 Task: Move the task Create a feature for users to report inappropriate content to the section To-Do in the project VentureTech and sort the tasks in the project by Assignee in Ascending order.
Action: Mouse moved to (75, 362)
Screenshot: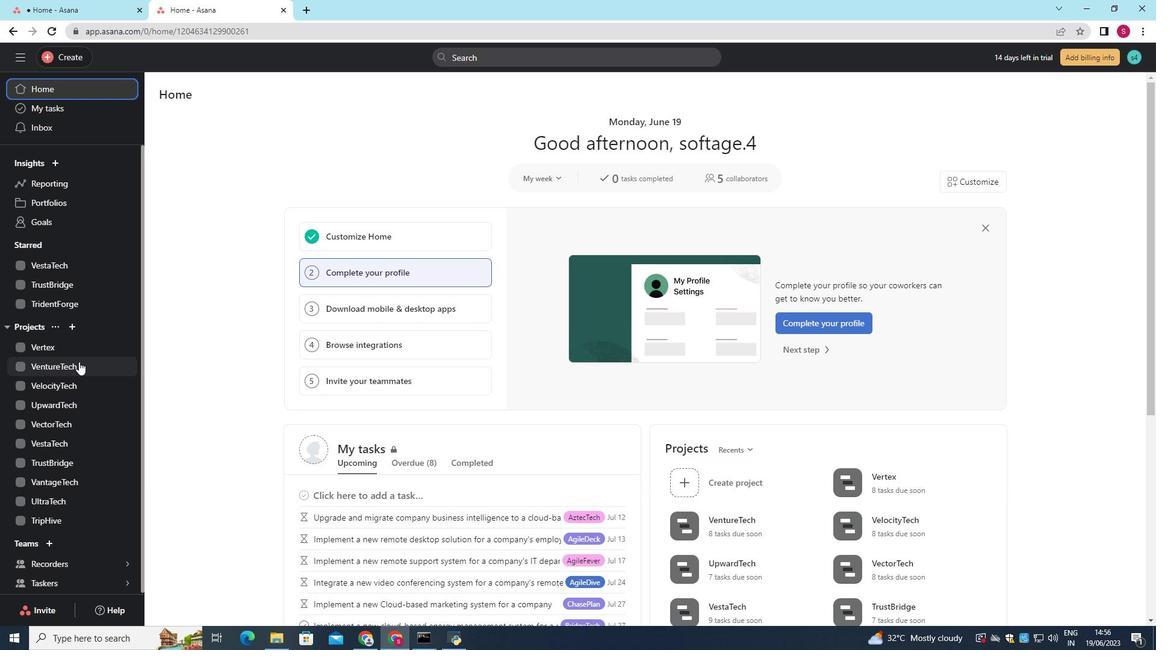 
Action: Mouse pressed left at (75, 362)
Screenshot: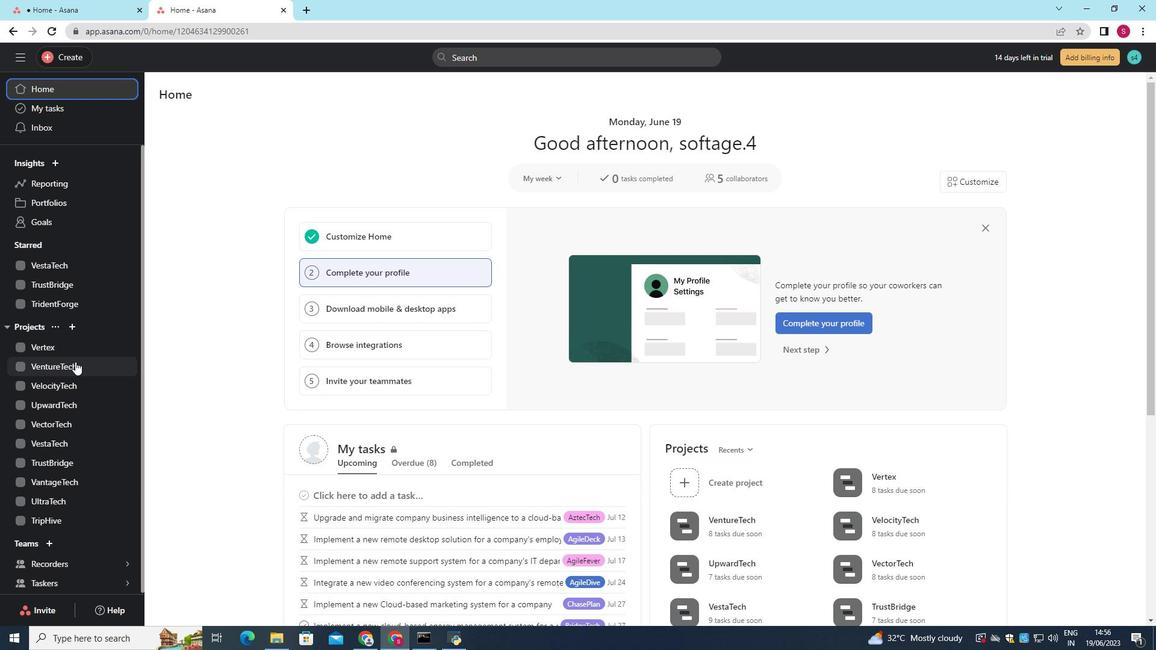 
Action: Mouse moved to (219, 118)
Screenshot: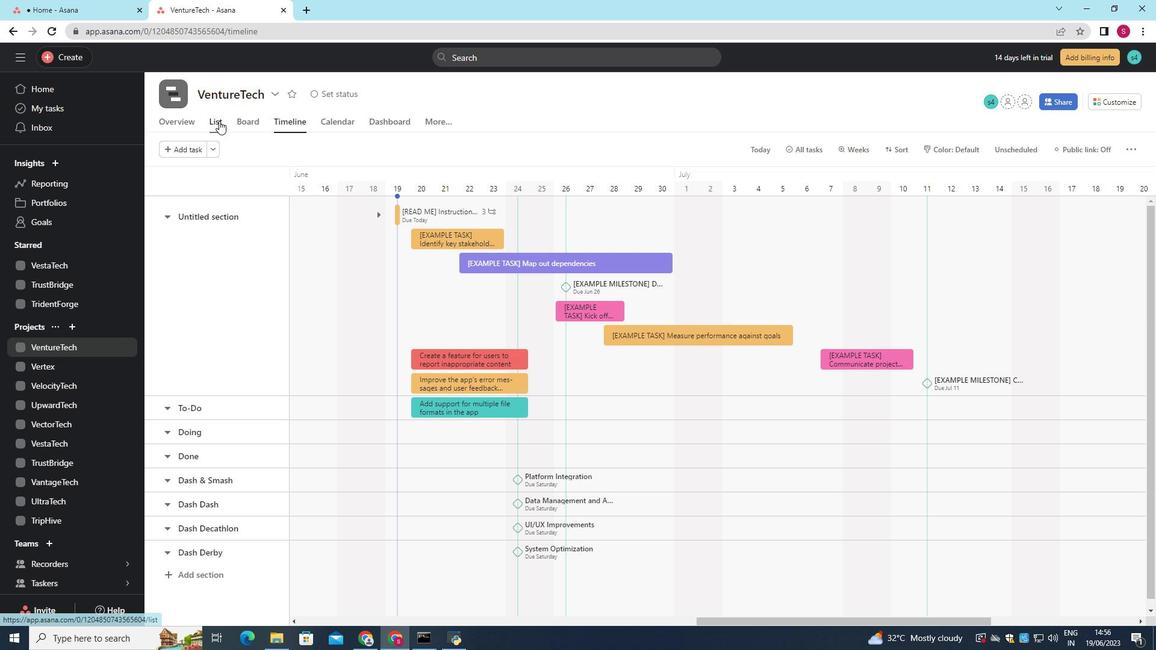 
Action: Mouse pressed left at (219, 118)
Screenshot: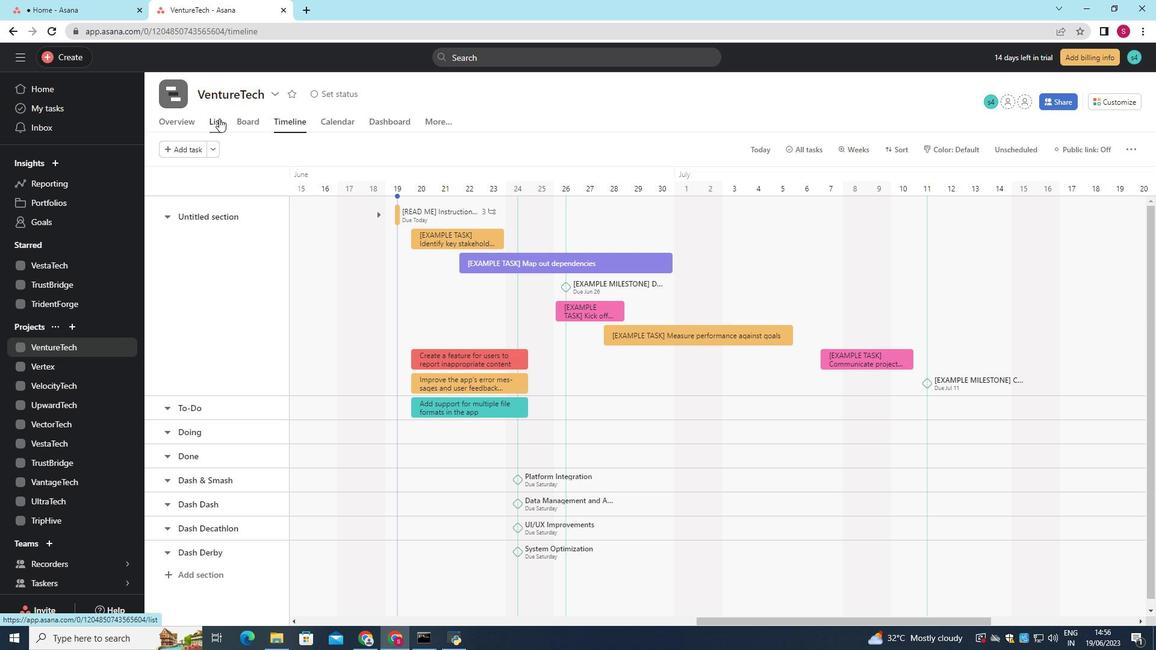 
Action: Mouse moved to (492, 253)
Screenshot: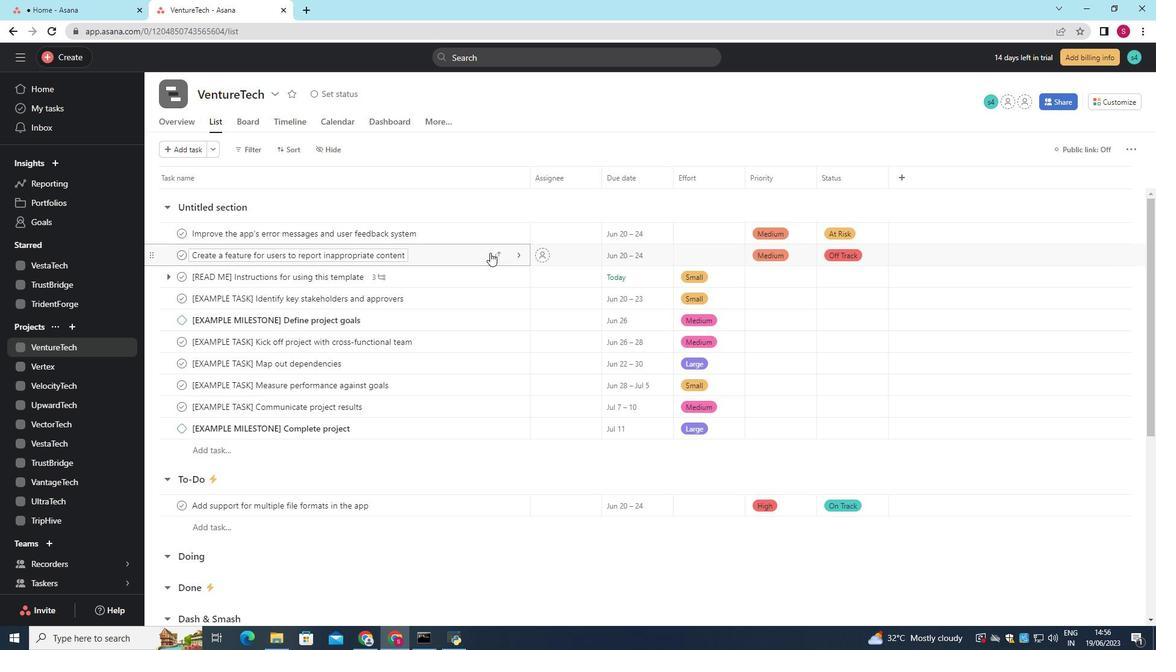 
Action: Mouse pressed left at (492, 253)
Screenshot: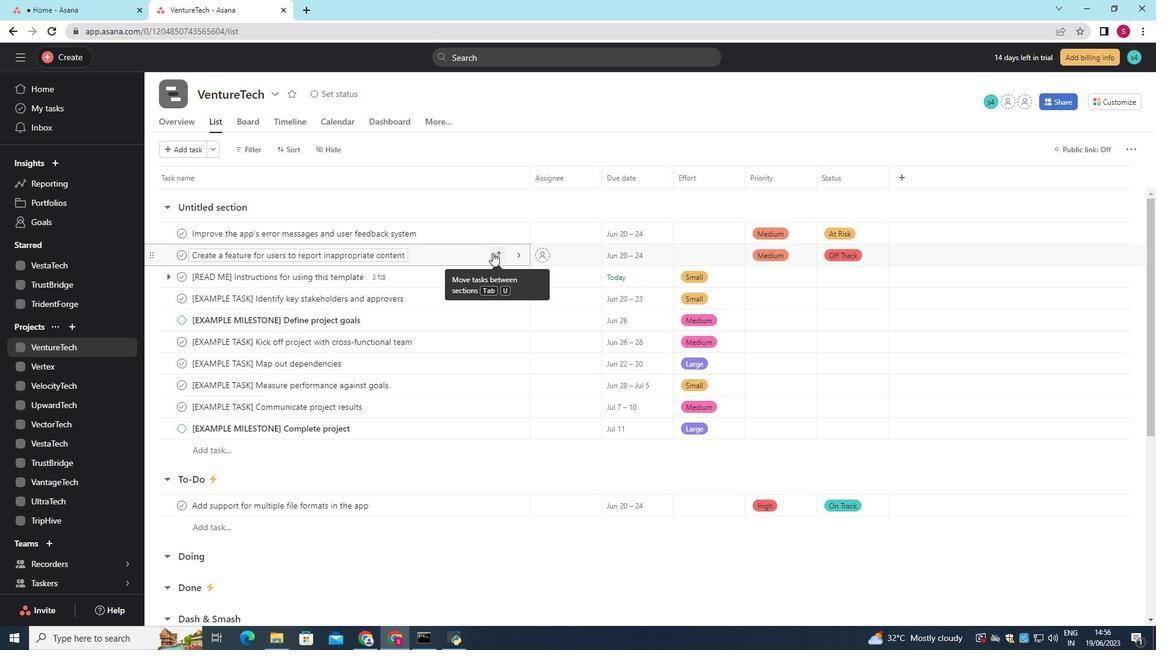 
Action: Mouse moved to (454, 318)
Screenshot: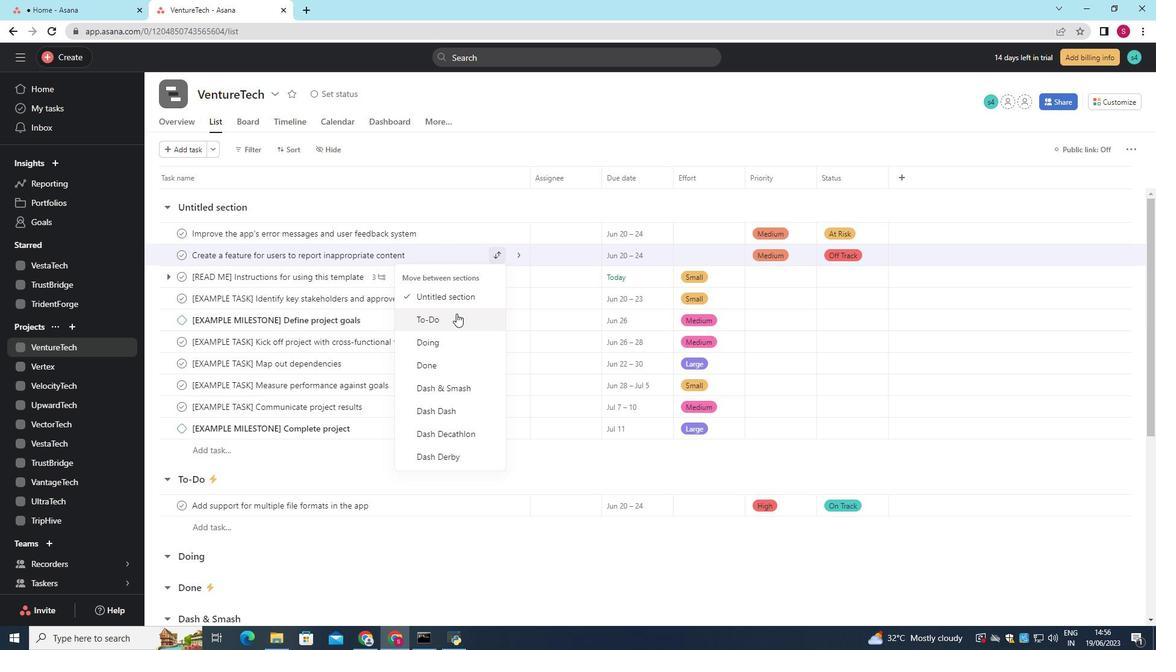
Action: Mouse pressed left at (454, 318)
Screenshot: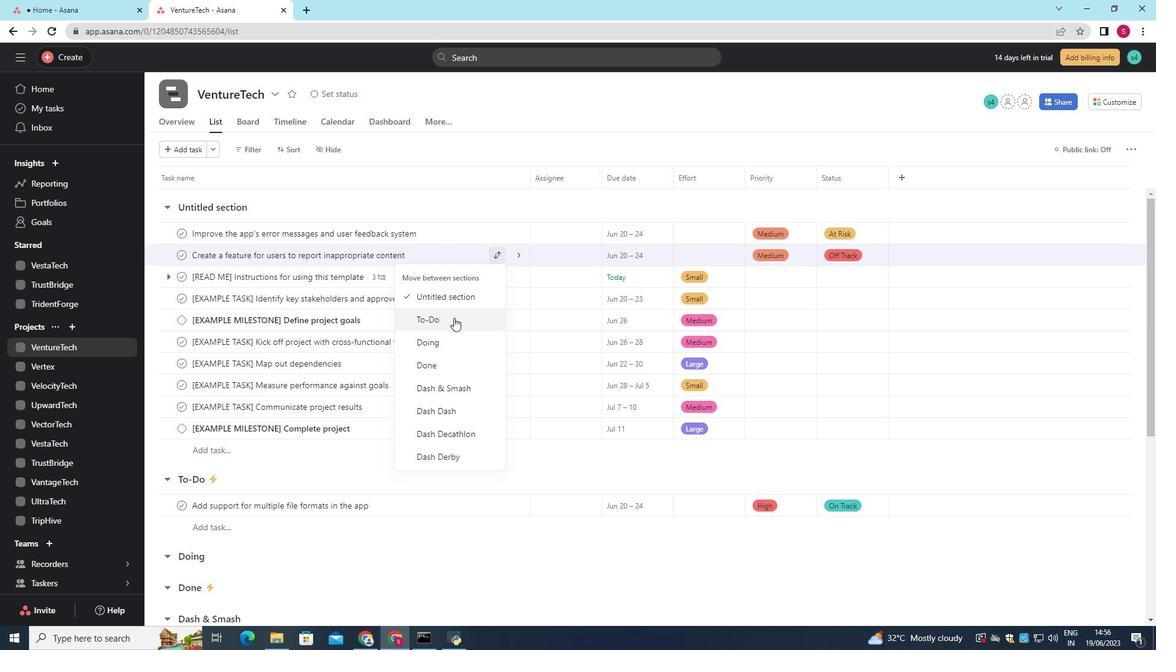 
Action: Mouse moved to (455, 483)
Screenshot: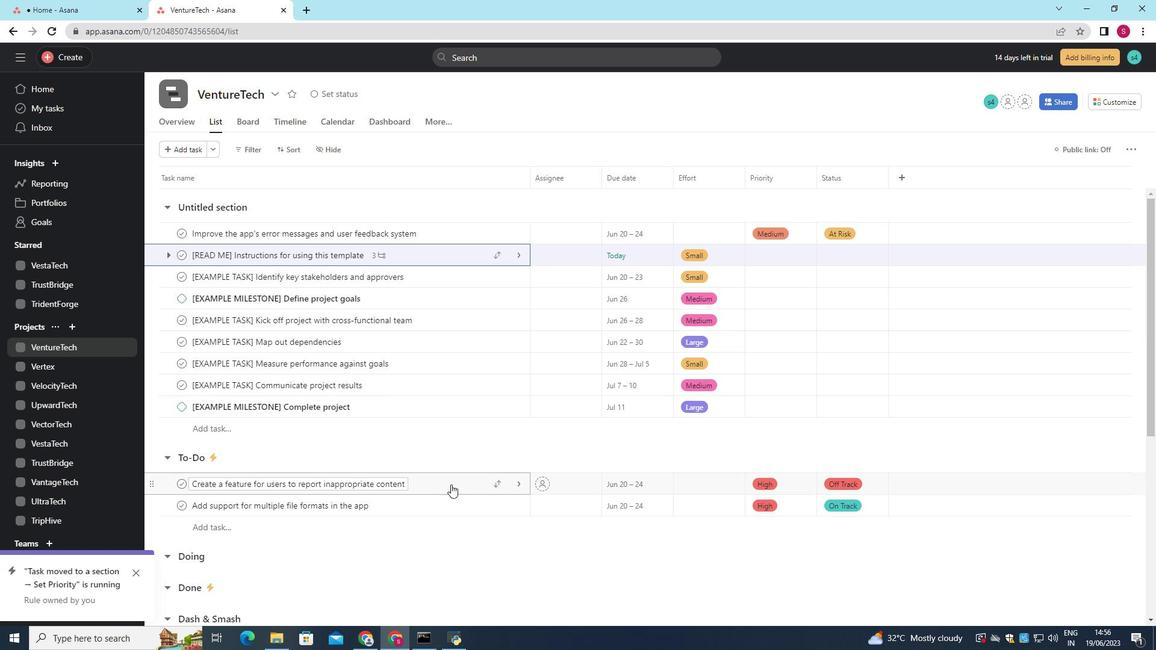 
Action: Mouse pressed left at (455, 483)
Screenshot: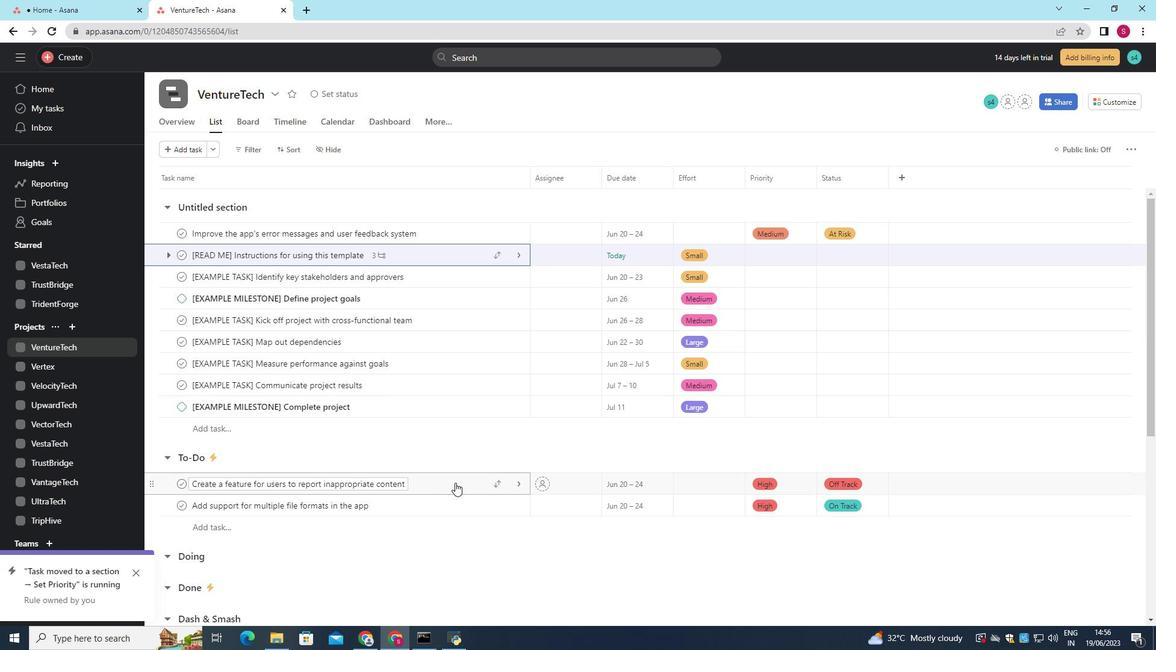 
Action: Mouse moved to (286, 146)
Screenshot: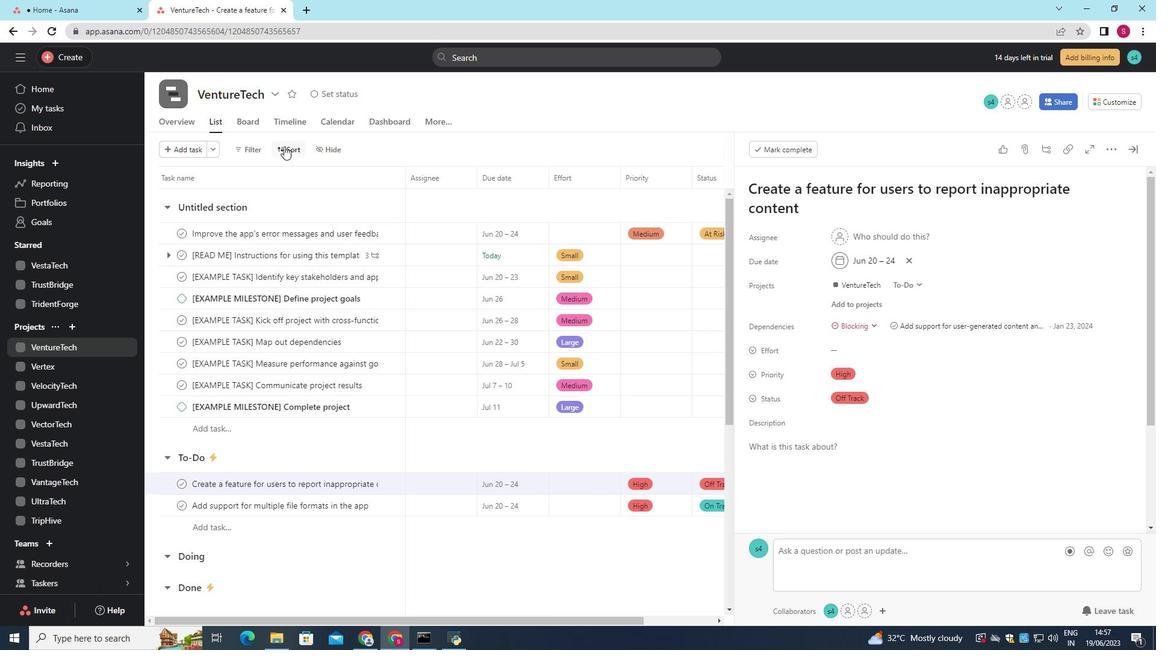 
Action: Mouse pressed left at (286, 146)
Screenshot: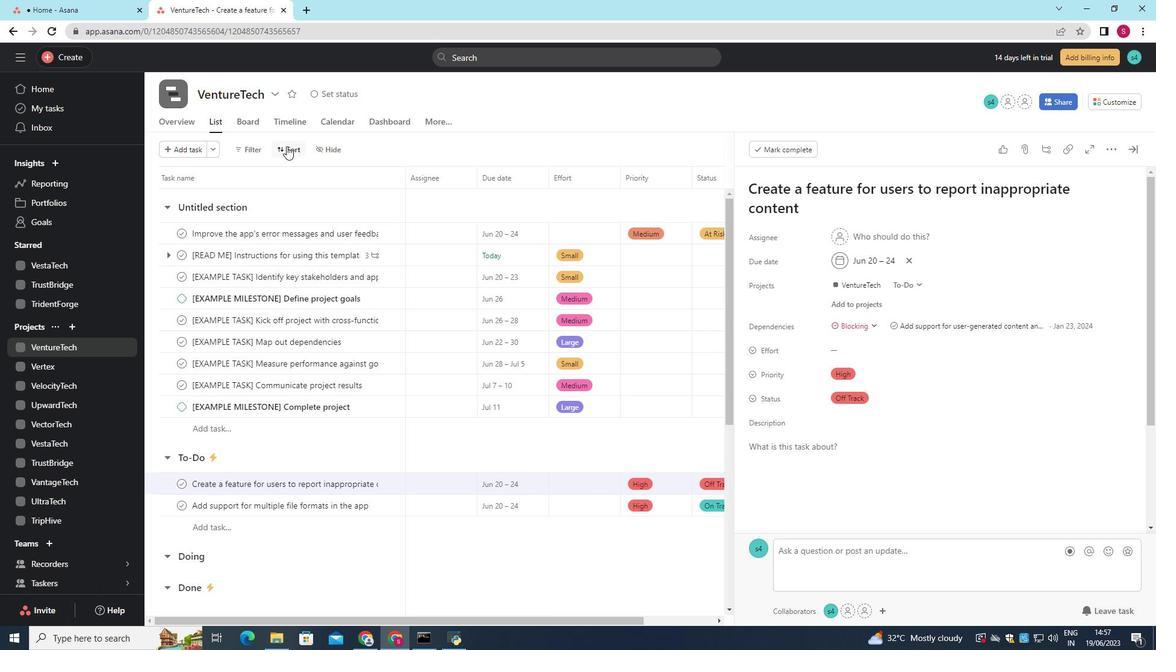 
Action: Mouse moved to (314, 248)
Screenshot: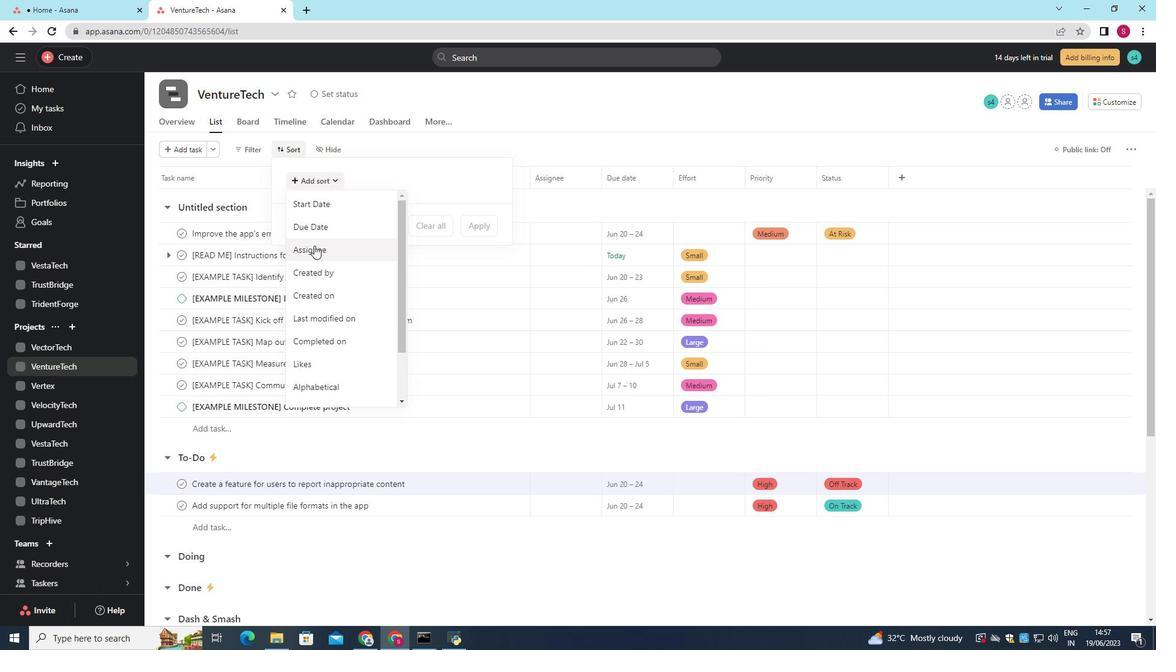 
Action: Mouse pressed left at (314, 248)
Screenshot: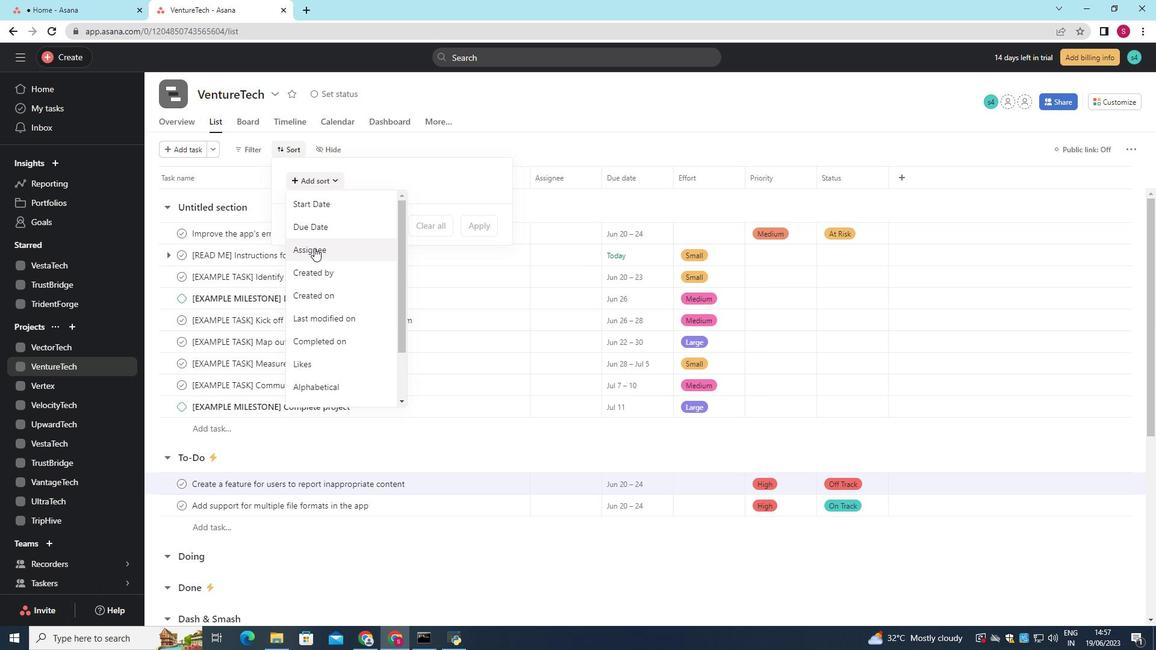 
Action: Mouse moved to (368, 204)
Screenshot: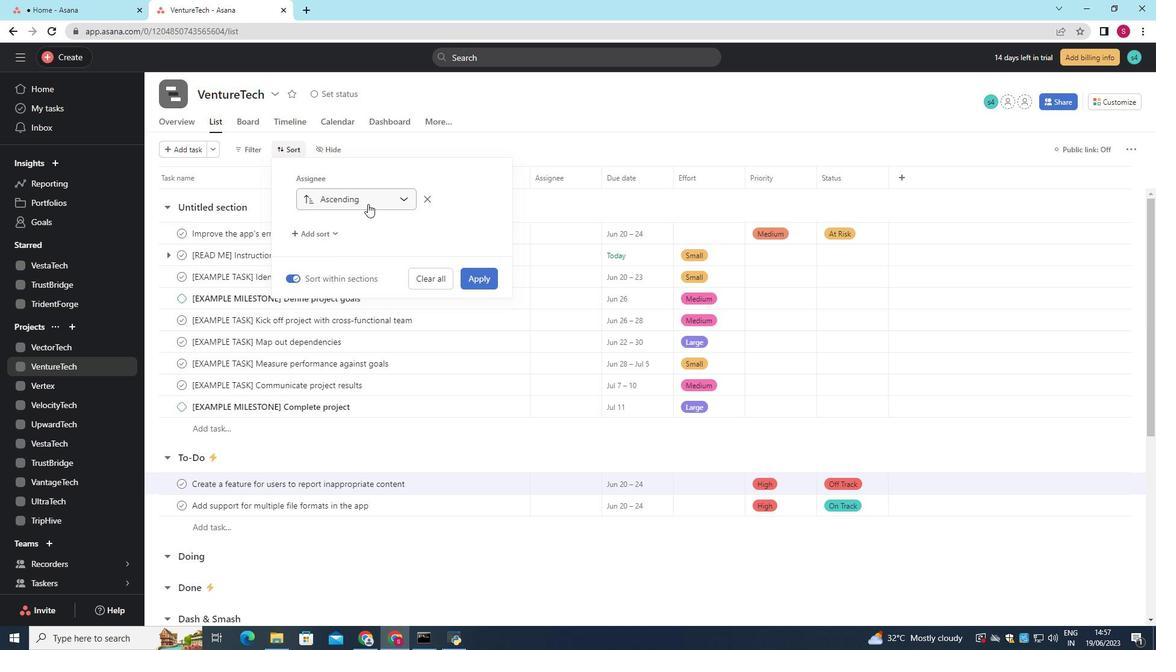 
Action: Mouse pressed left at (368, 204)
Screenshot: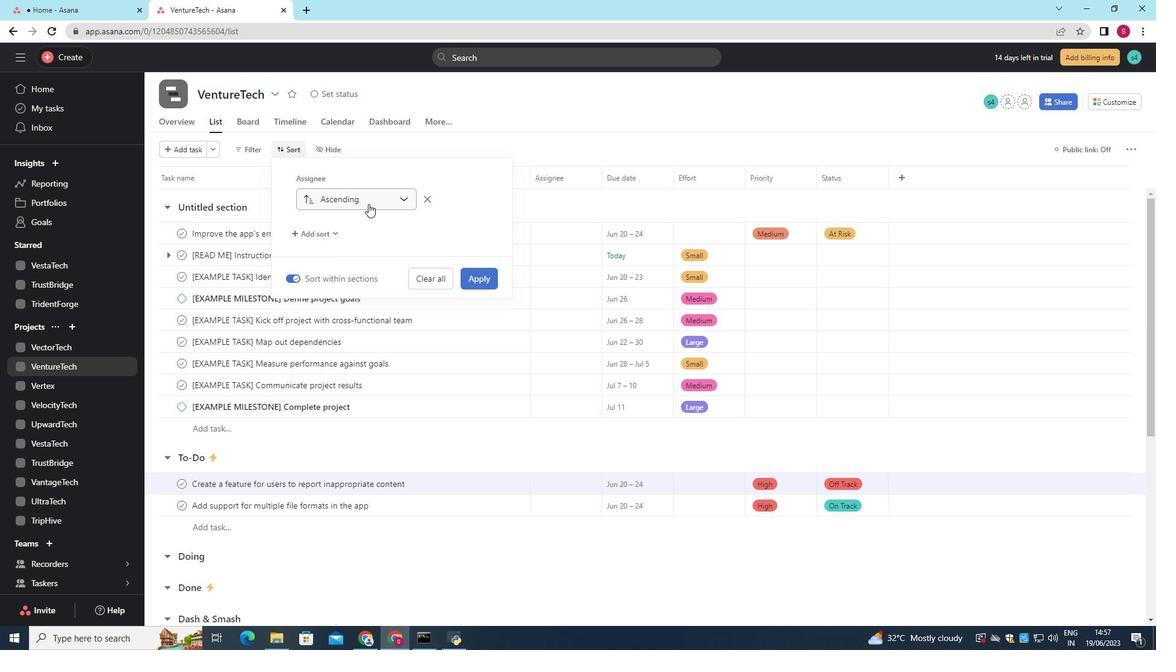 
Action: Mouse moved to (360, 221)
Screenshot: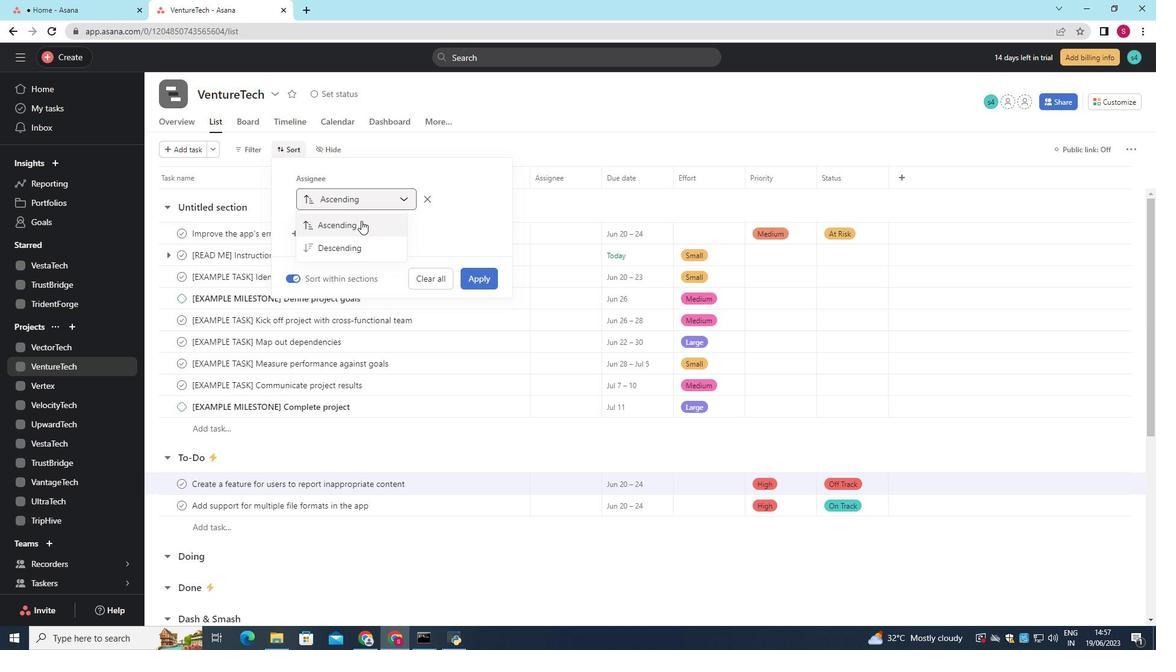 
Action: Mouse pressed left at (360, 221)
Screenshot: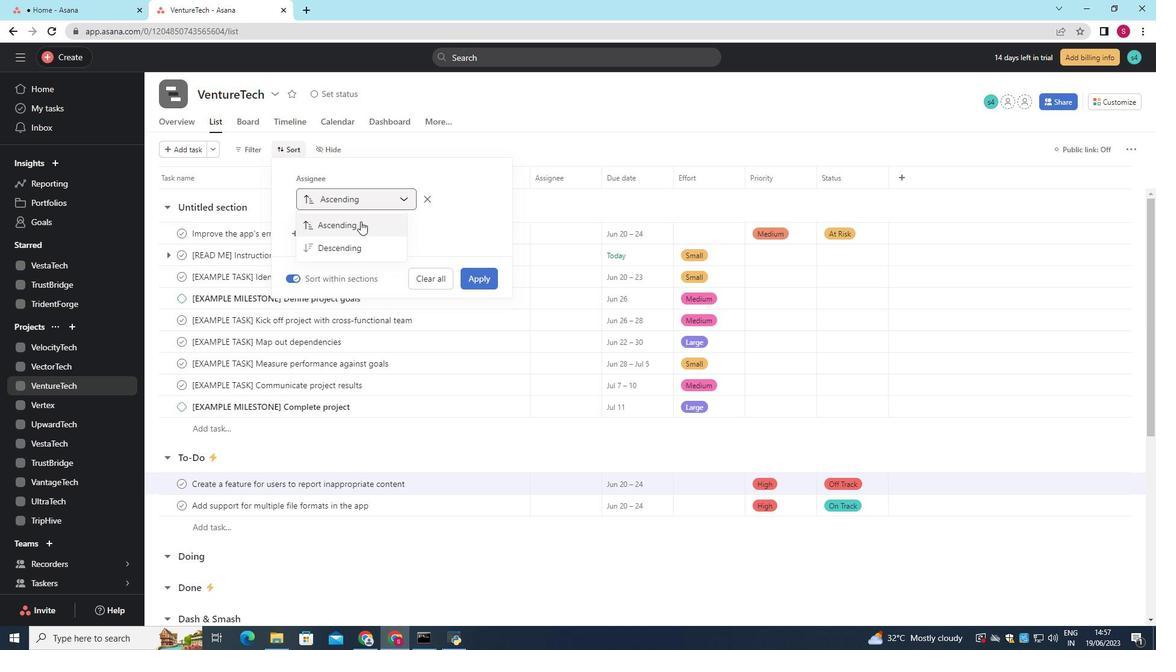 
Action: Mouse moved to (484, 281)
Screenshot: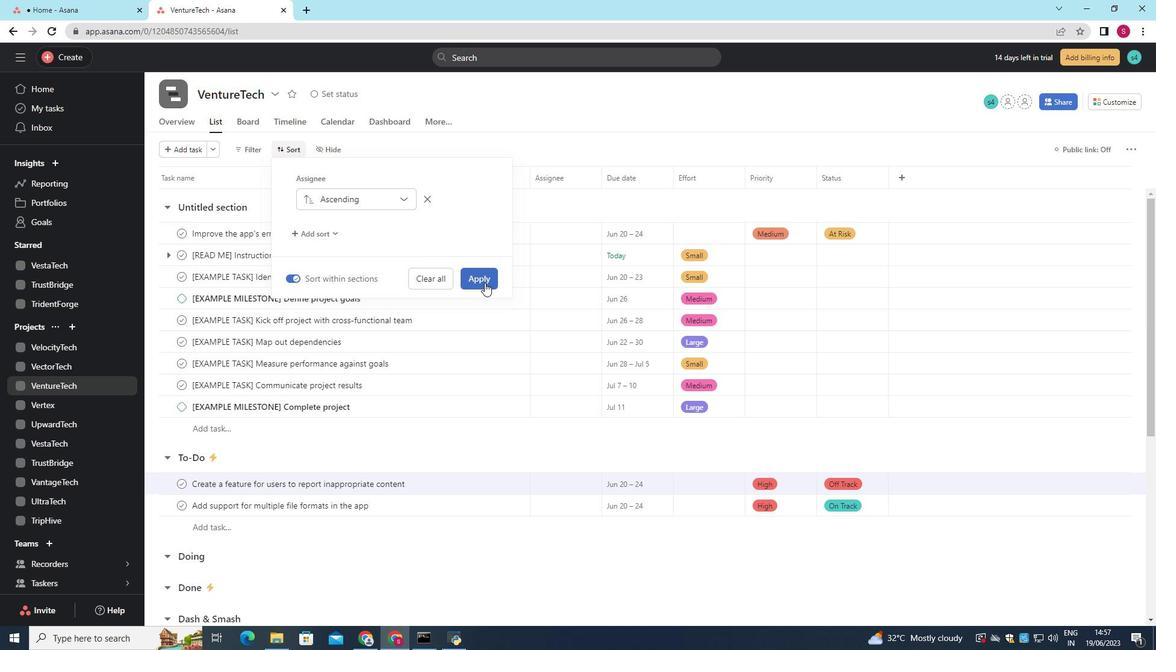 
Action: Mouse pressed left at (484, 281)
Screenshot: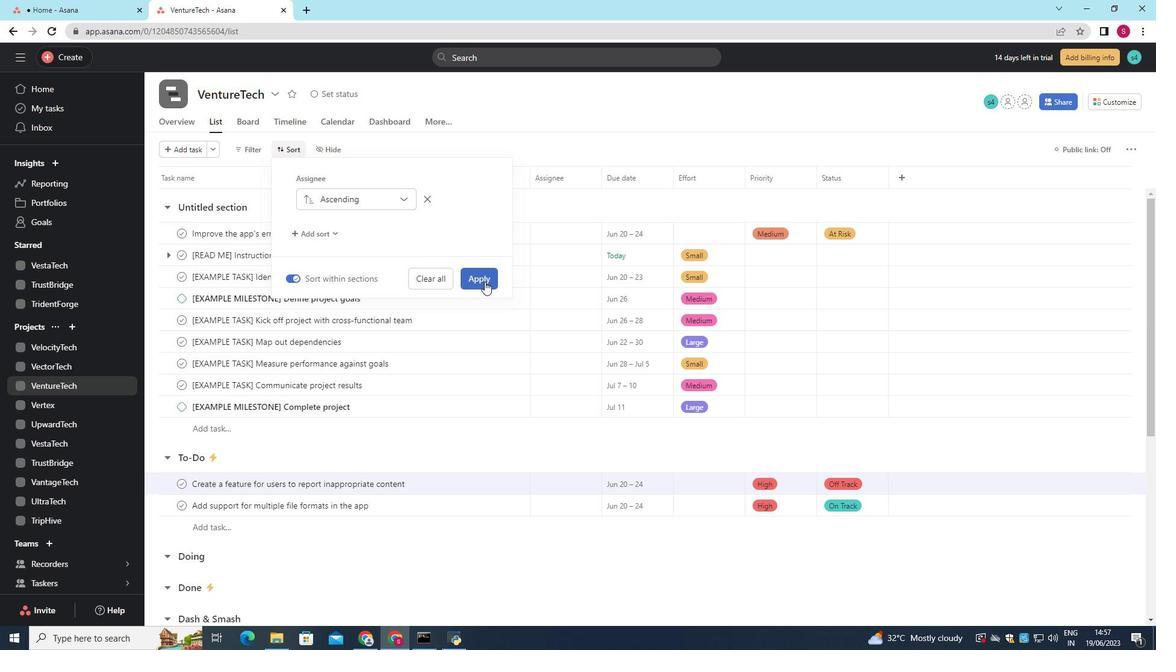 
